 Task: Create a due date automation trigger when advanced on, on the tuesday of the week before a card is due add content with a description not starting with resume at 11:00 AM.
Action: Mouse moved to (1095, 86)
Screenshot: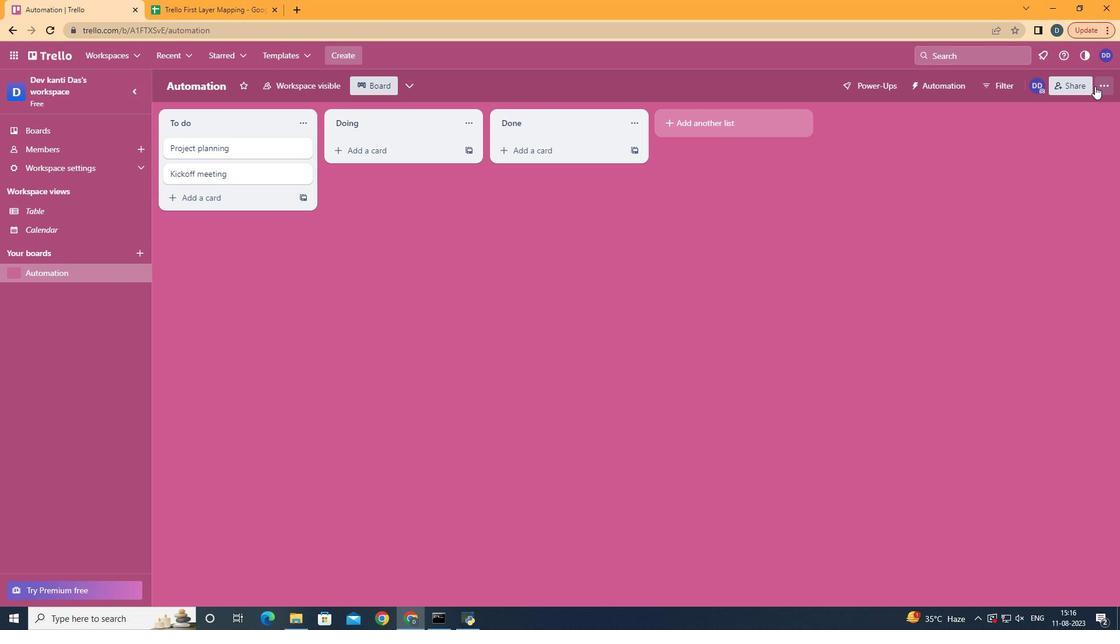 
Action: Mouse pressed left at (1095, 86)
Screenshot: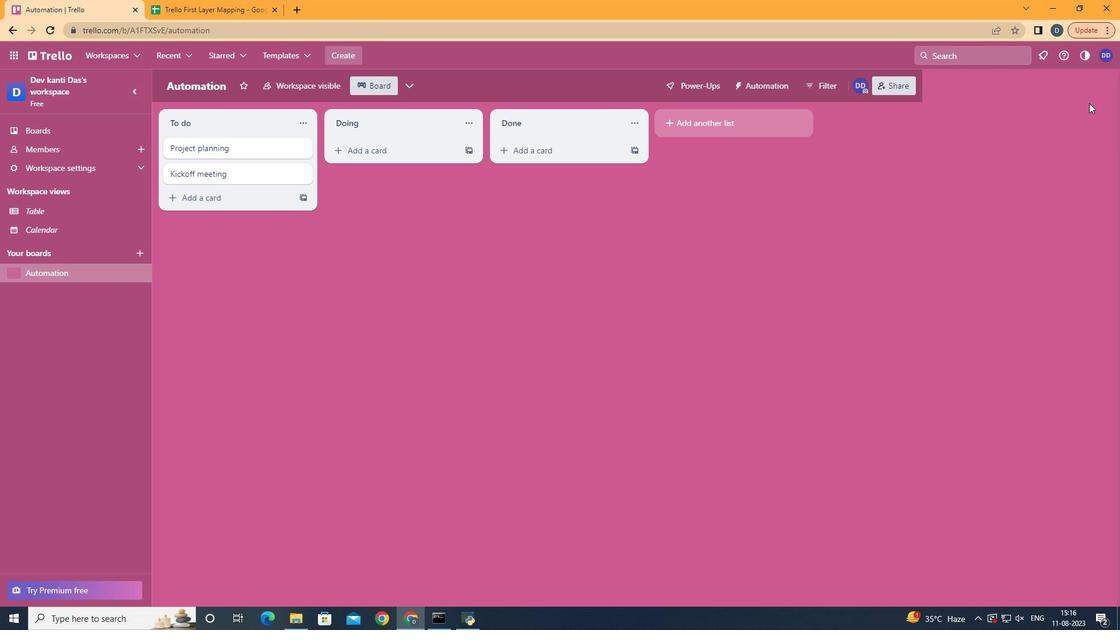 
Action: Mouse moved to (1031, 243)
Screenshot: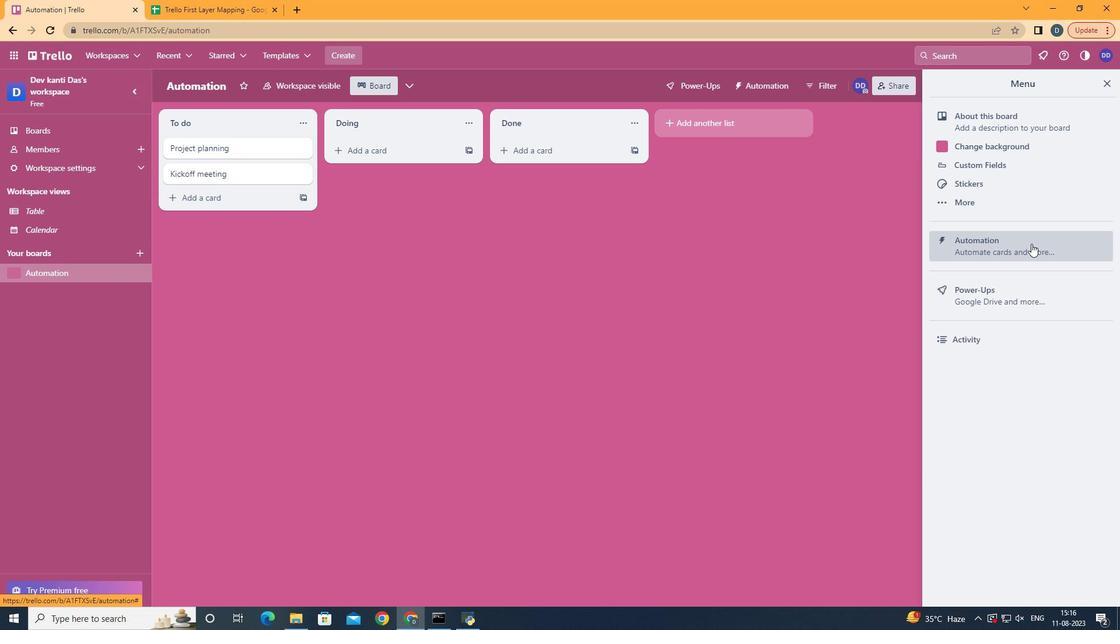 
Action: Mouse pressed left at (1031, 243)
Screenshot: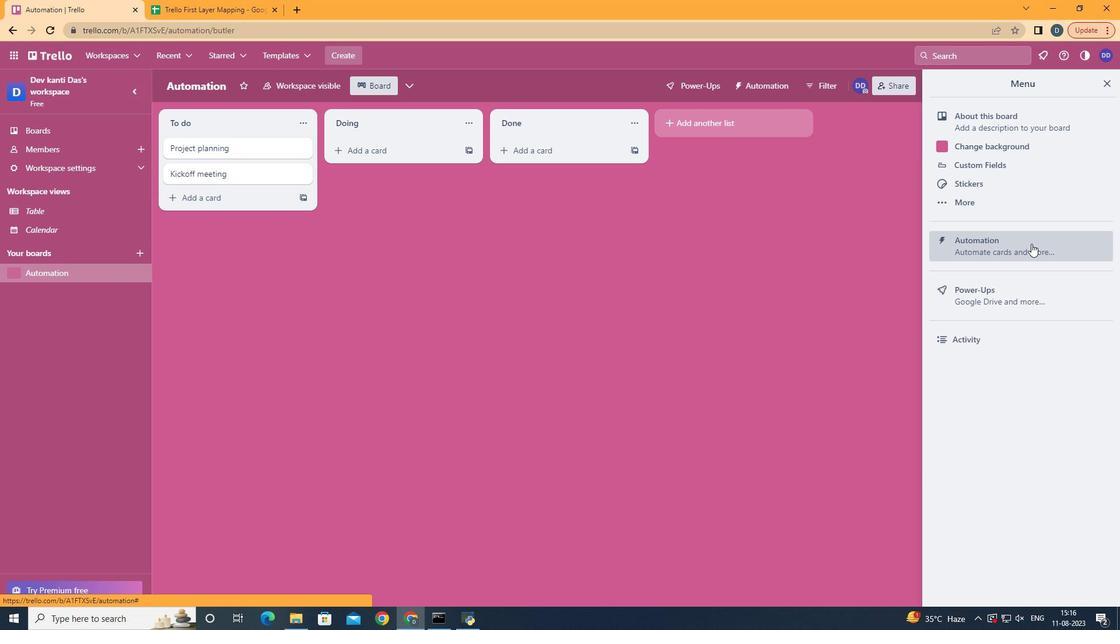 
Action: Mouse moved to (207, 239)
Screenshot: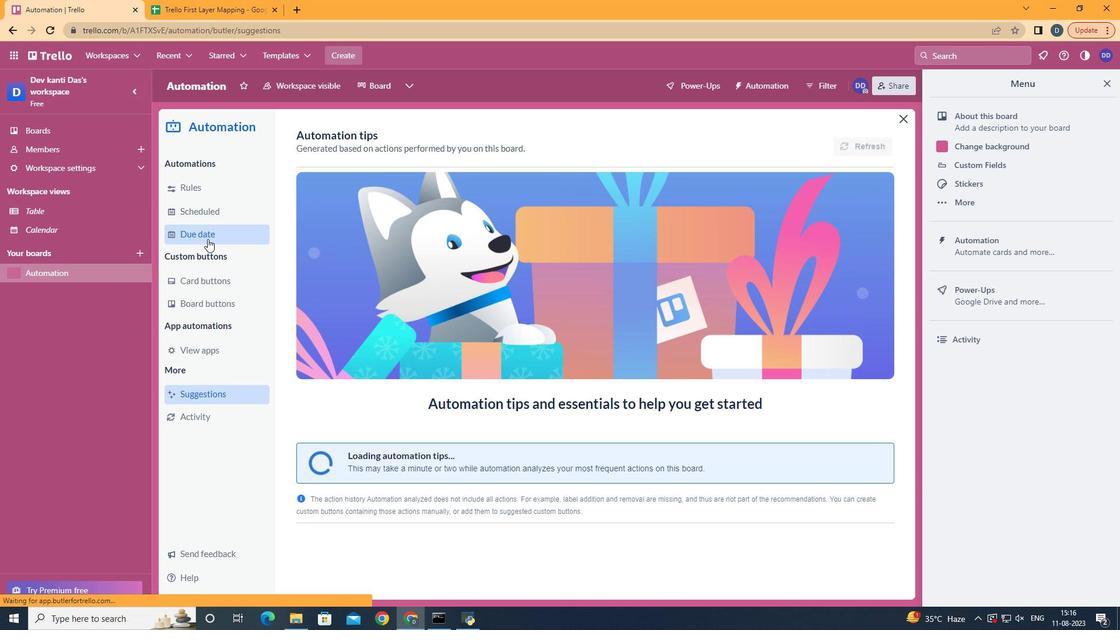 
Action: Mouse pressed left at (207, 239)
Screenshot: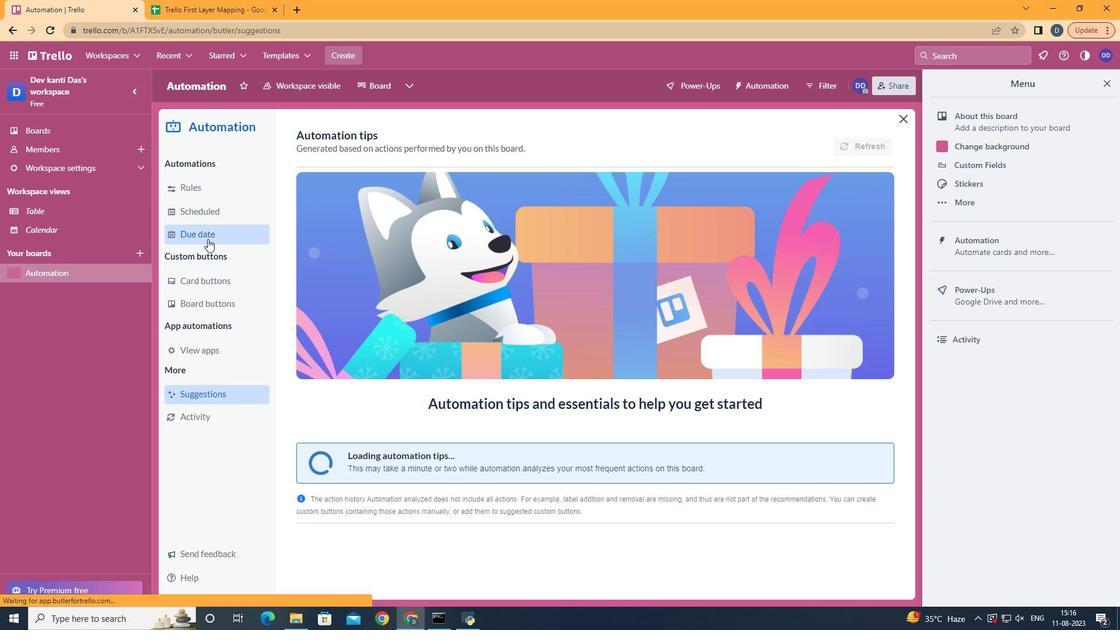 
Action: Mouse moved to (803, 142)
Screenshot: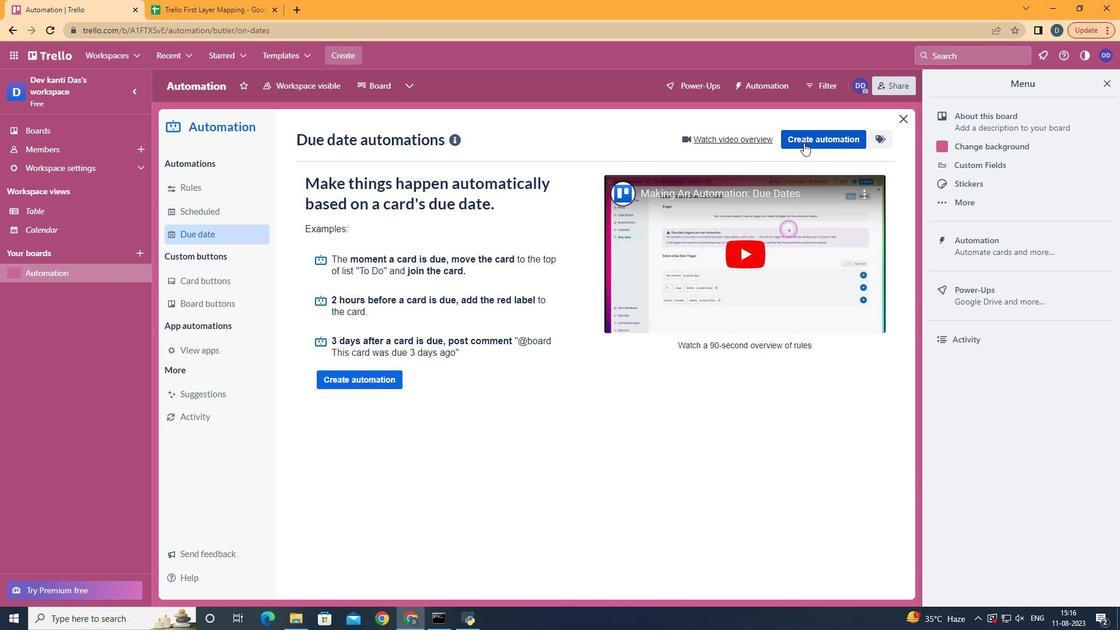 
Action: Mouse pressed left at (803, 142)
Screenshot: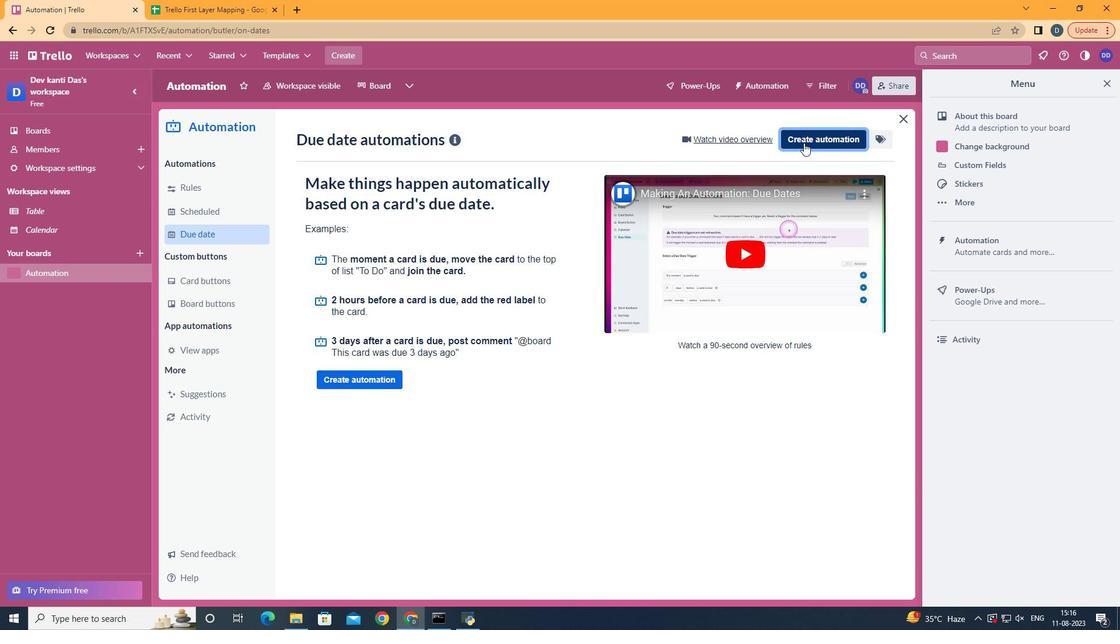 
Action: Mouse moved to (586, 257)
Screenshot: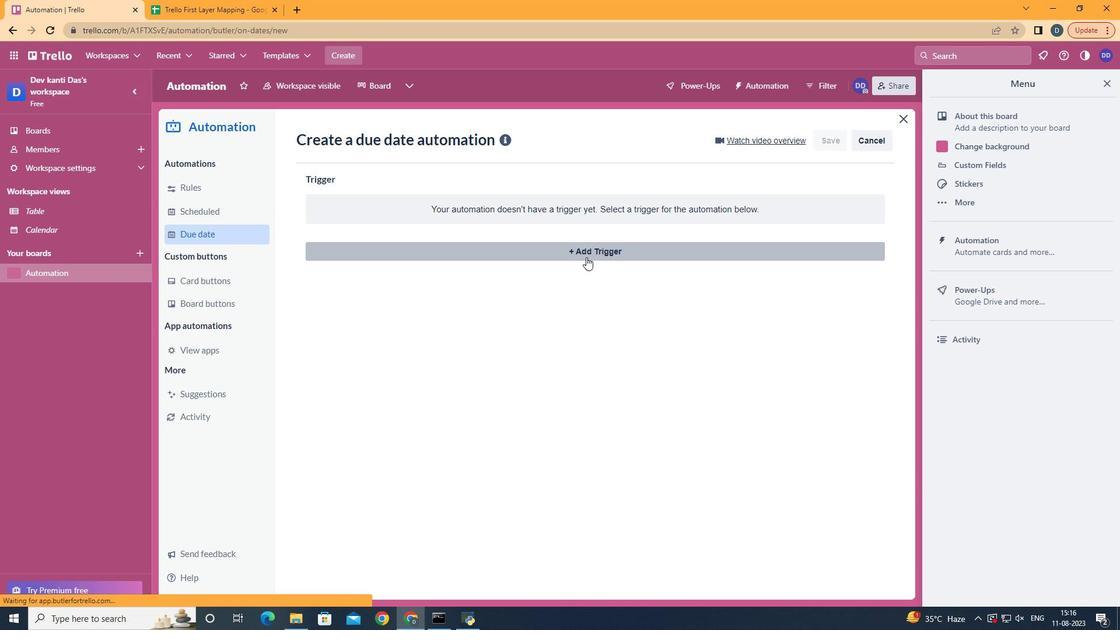 
Action: Mouse pressed left at (586, 257)
Screenshot: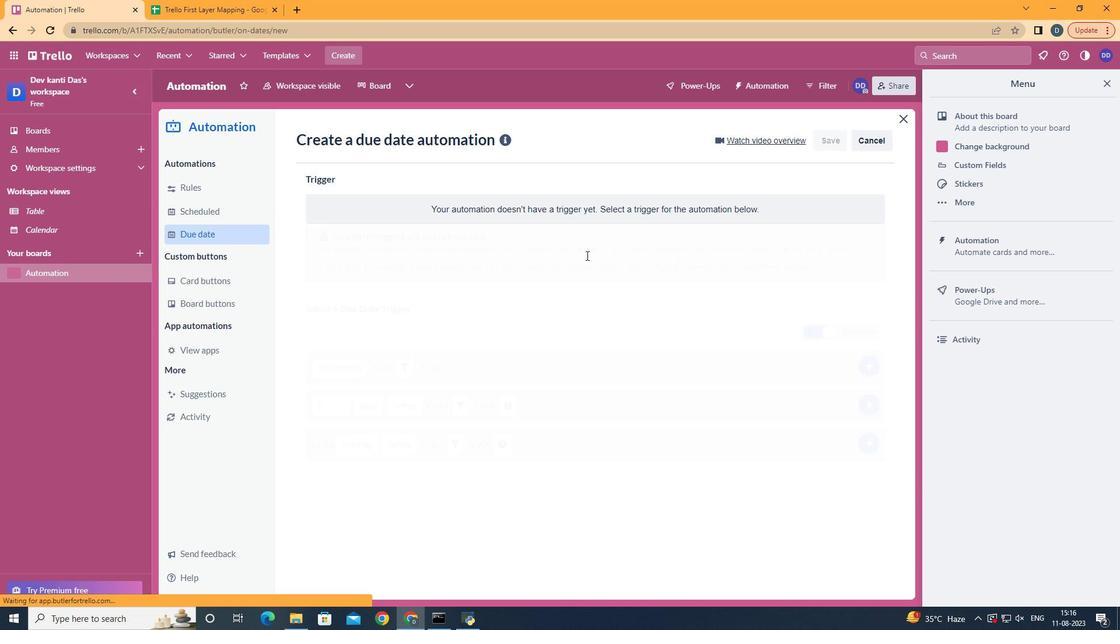
Action: Mouse moved to (389, 330)
Screenshot: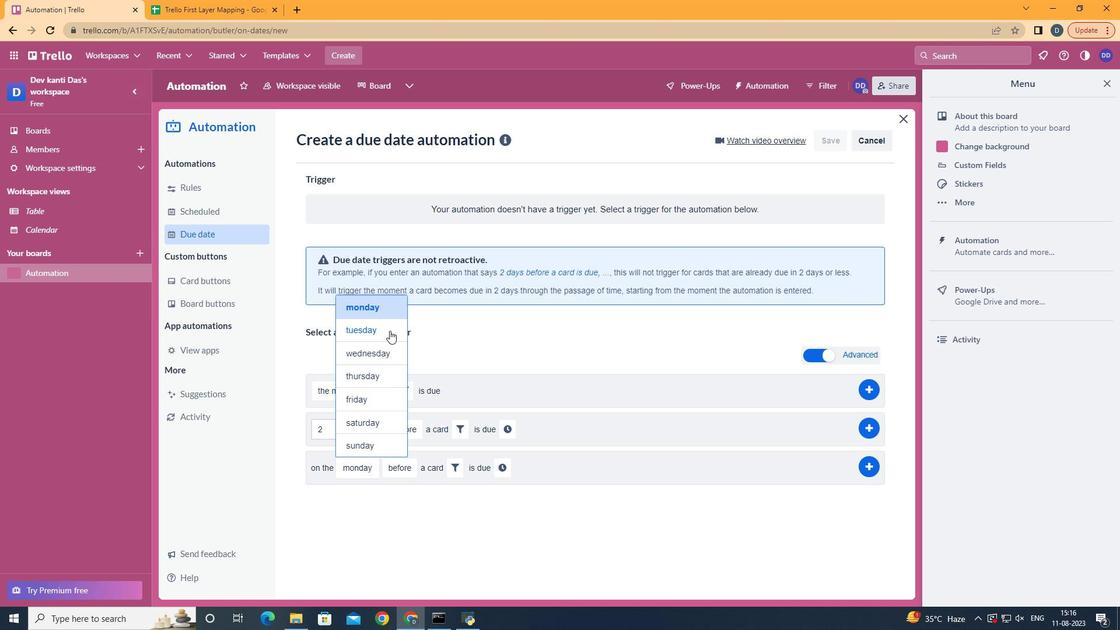 
Action: Mouse pressed left at (389, 330)
Screenshot: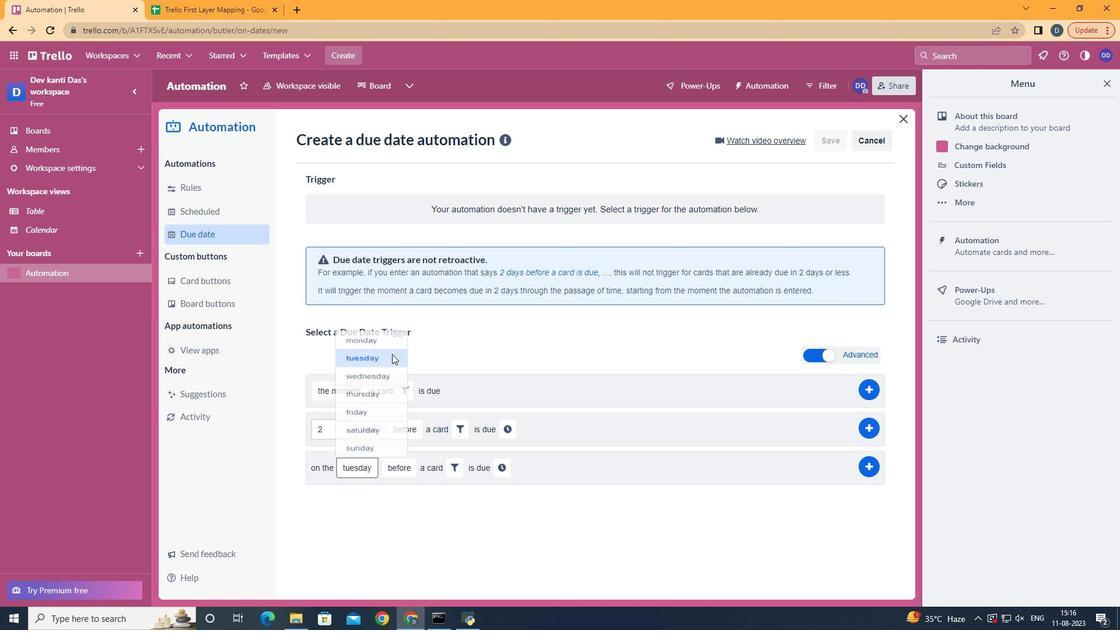 
Action: Mouse moved to (419, 563)
Screenshot: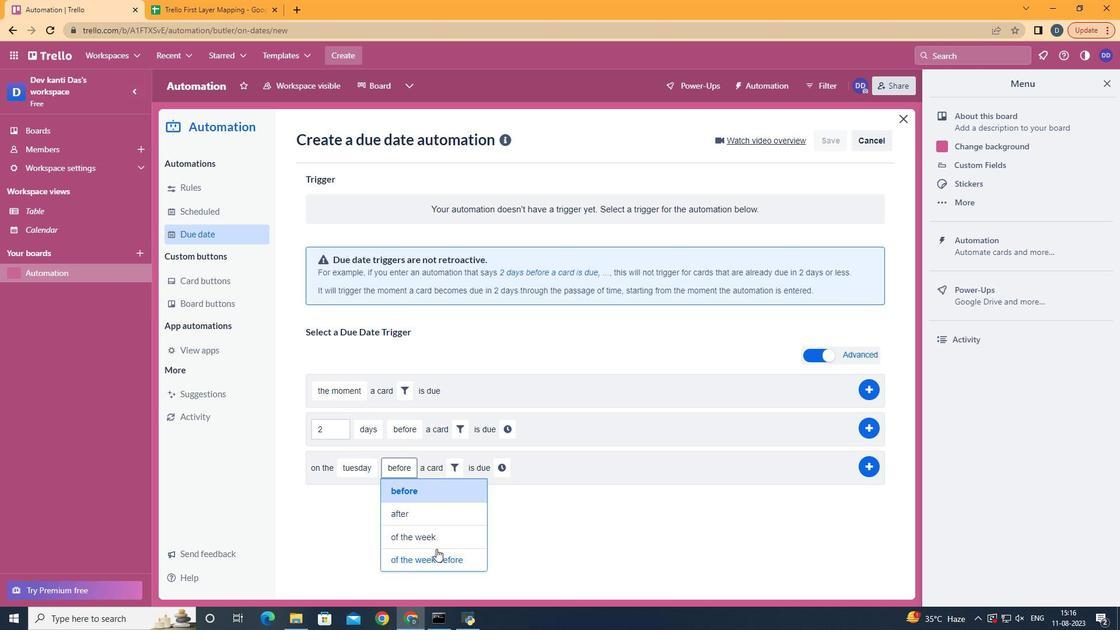 
Action: Mouse pressed left at (419, 563)
Screenshot: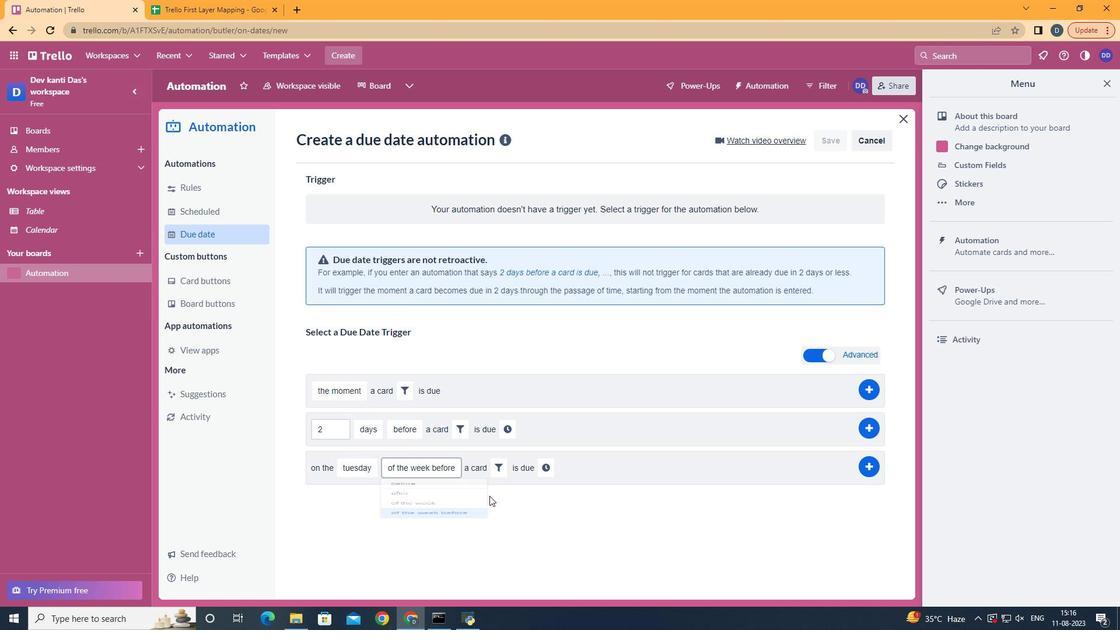 
Action: Mouse moved to (502, 471)
Screenshot: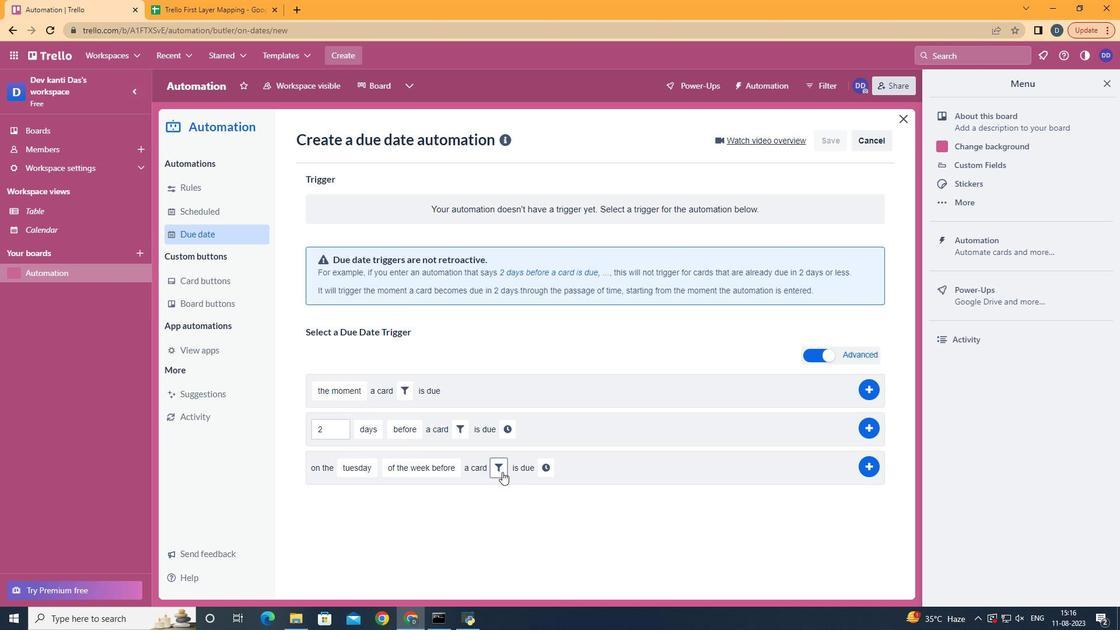 
Action: Mouse pressed left at (502, 471)
Screenshot: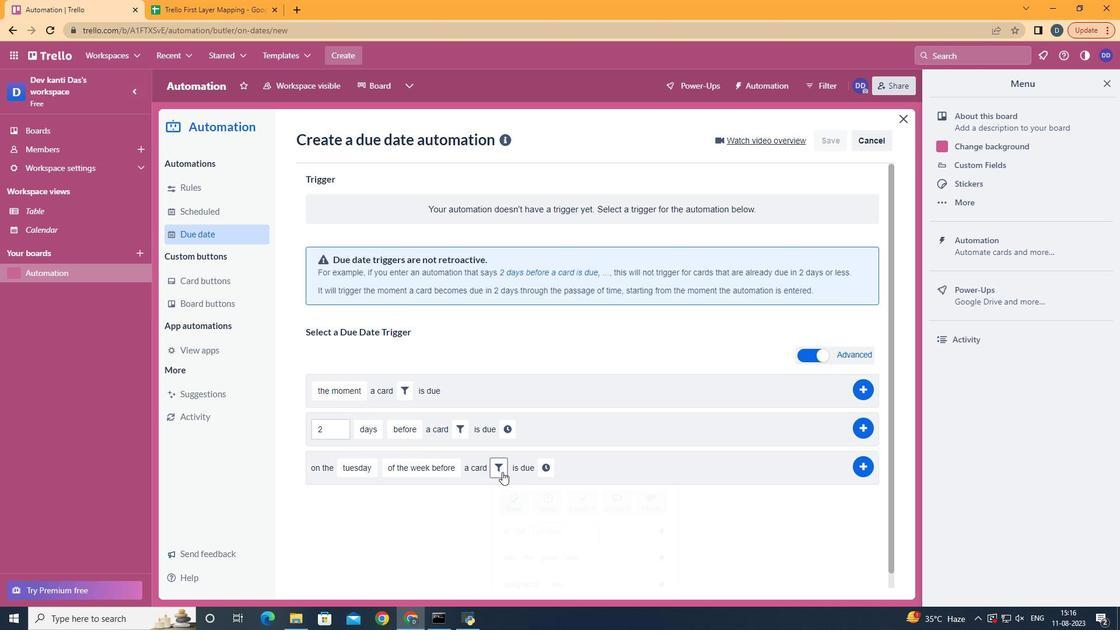 
Action: Mouse moved to (645, 504)
Screenshot: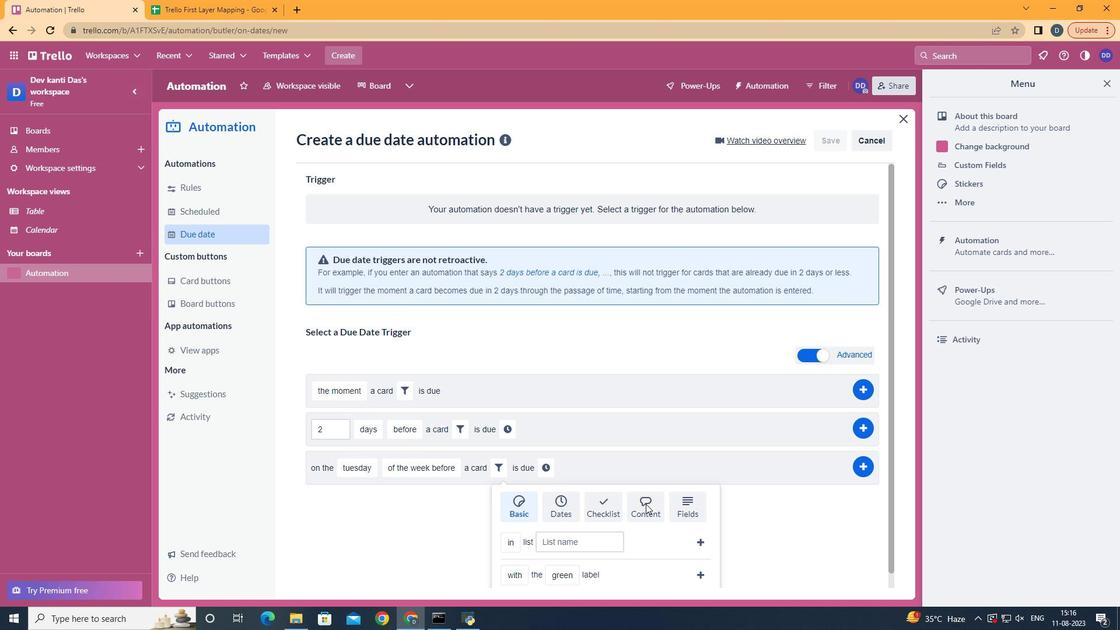 
Action: Mouse pressed left at (645, 504)
Screenshot: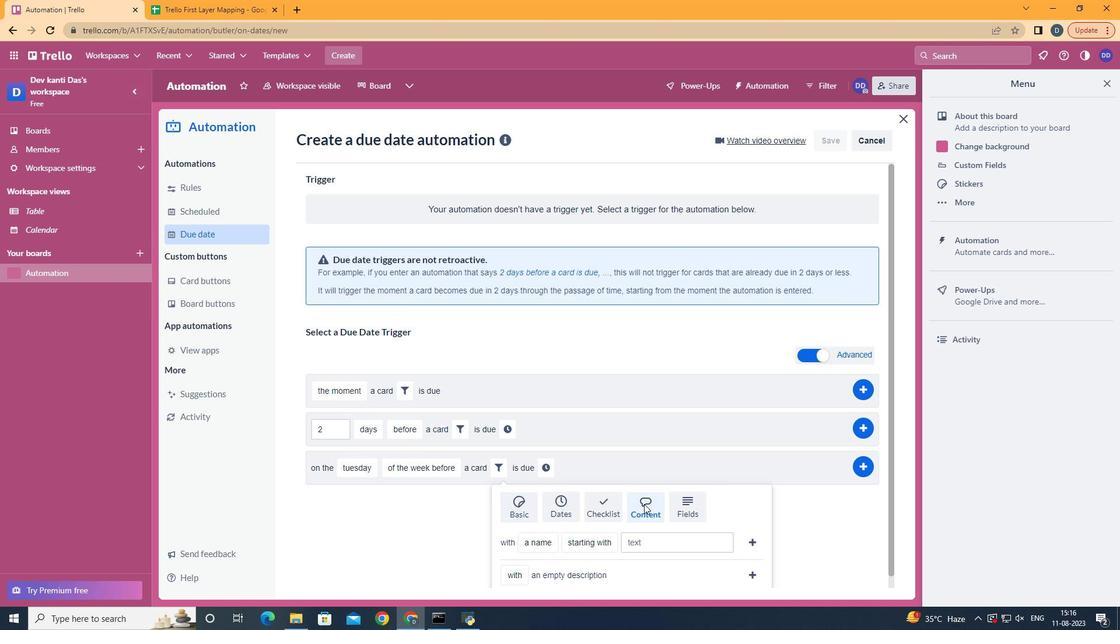 
Action: Mouse moved to (552, 495)
Screenshot: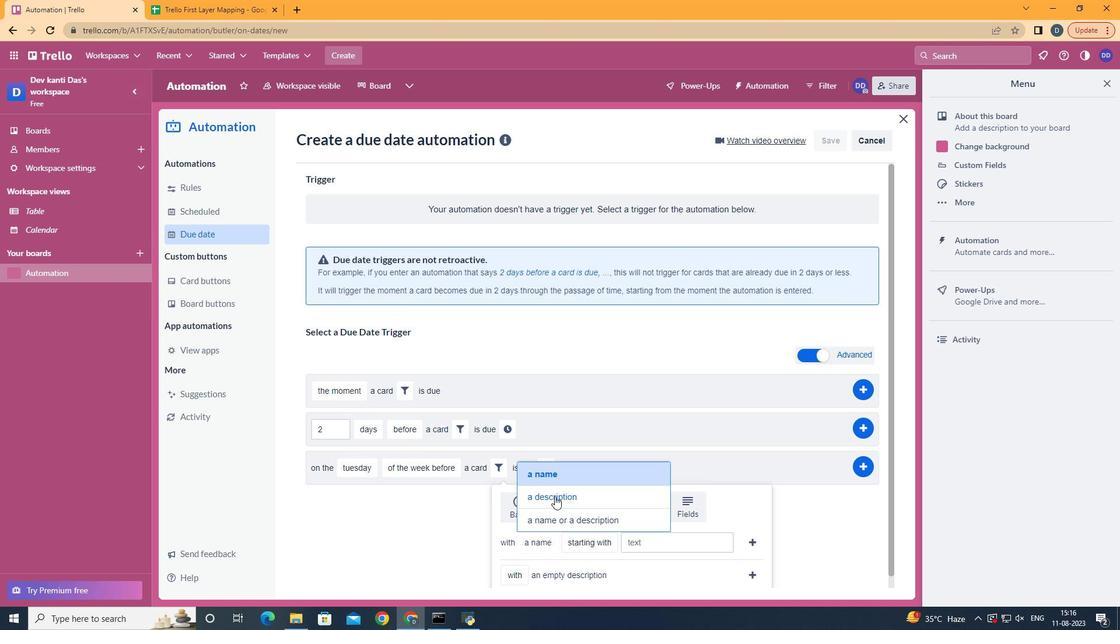 
Action: Mouse pressed left at (552, 495)
Screenshot: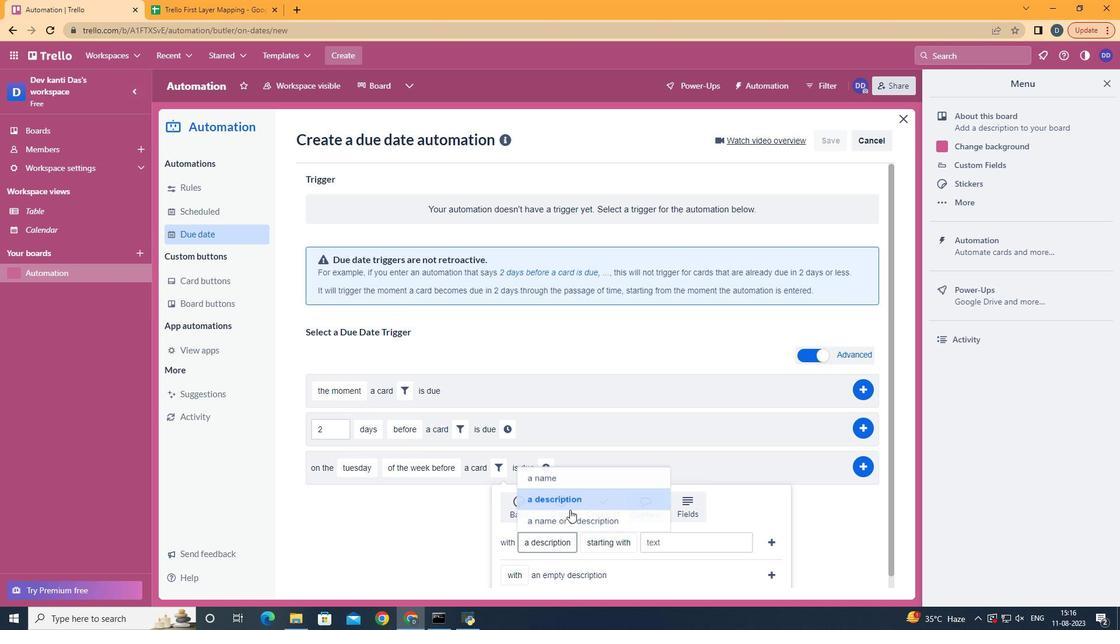 
Action: Mouse moved to (630, 475)
Screenshot: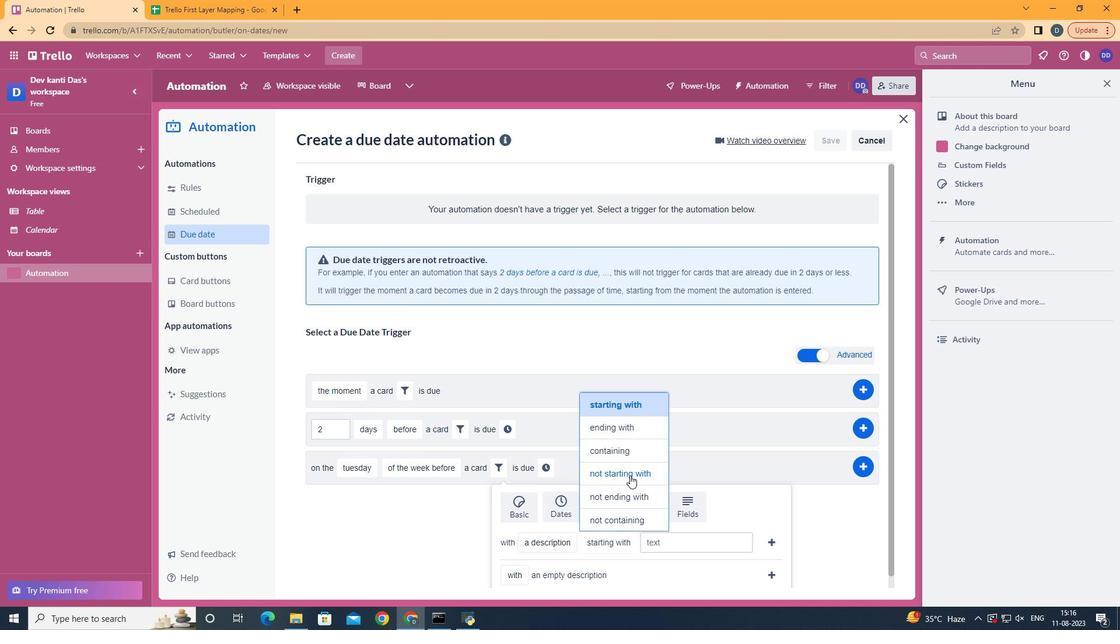 
Action: Mouse pressed left at (630, 475)
Screenshot: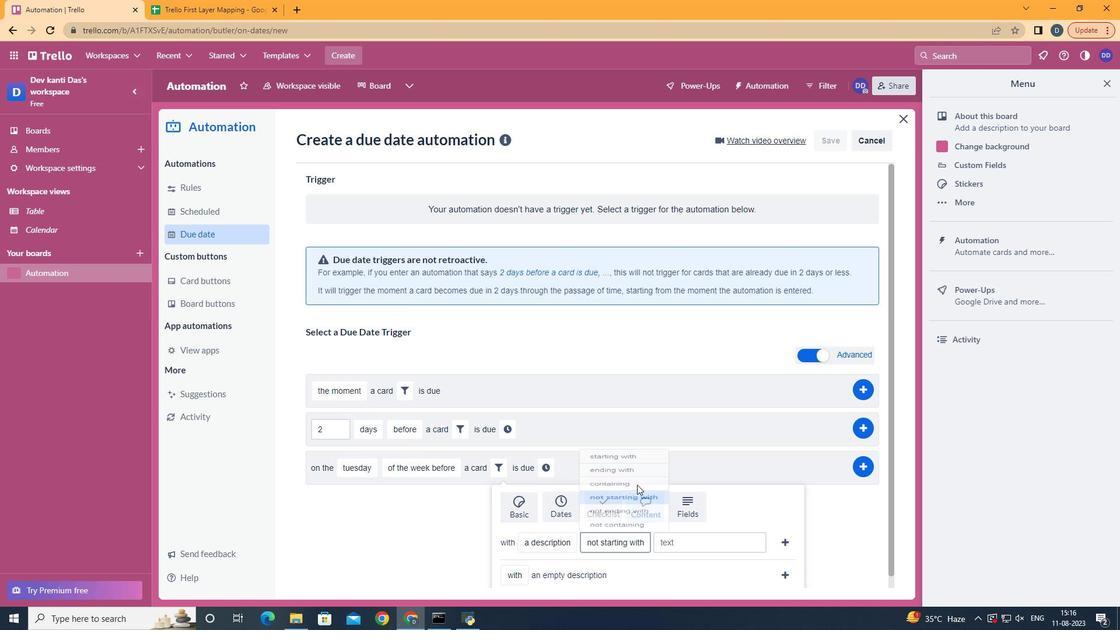 
Action: Mouse moved to (675, 541)
Screenshot: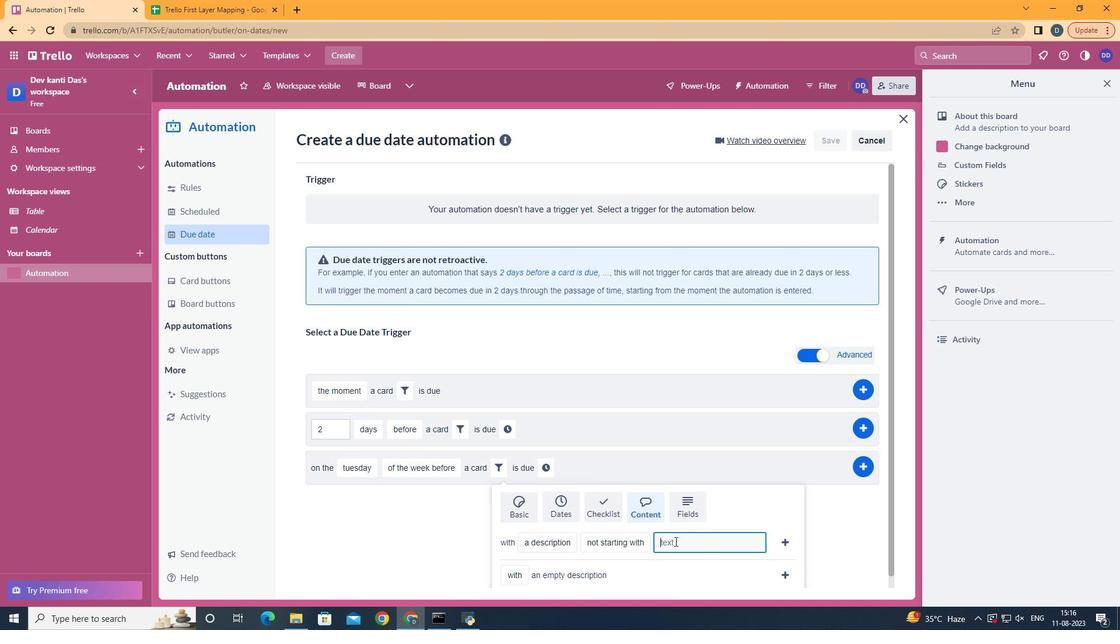 
Action: Mouse pressed left at (675, 541)
Screenshot: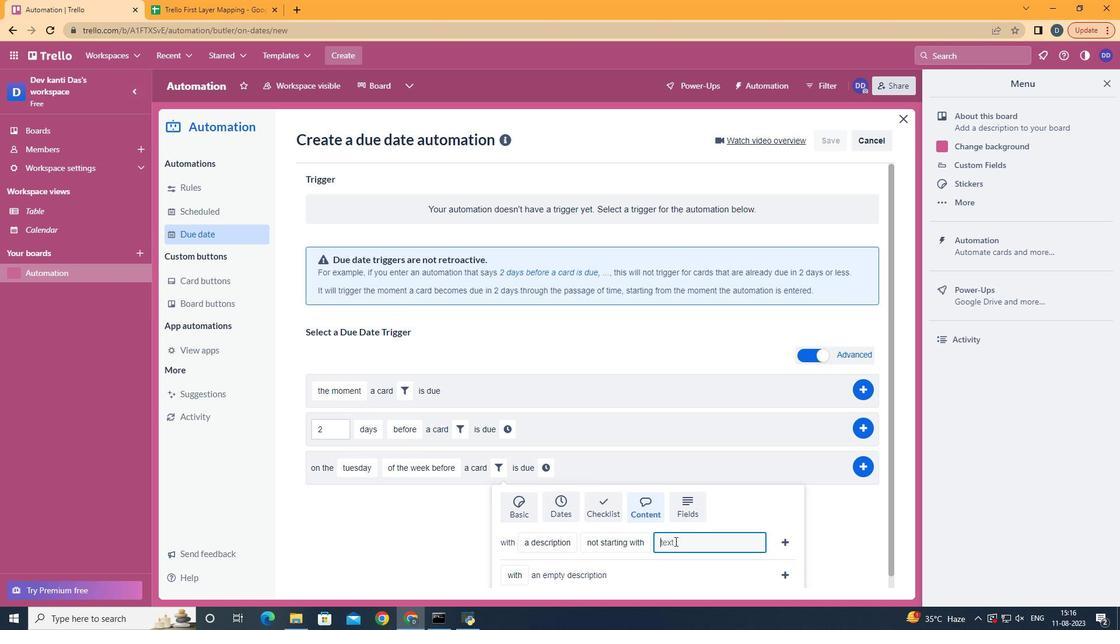 
Action: Key pressed resume
Screenshot: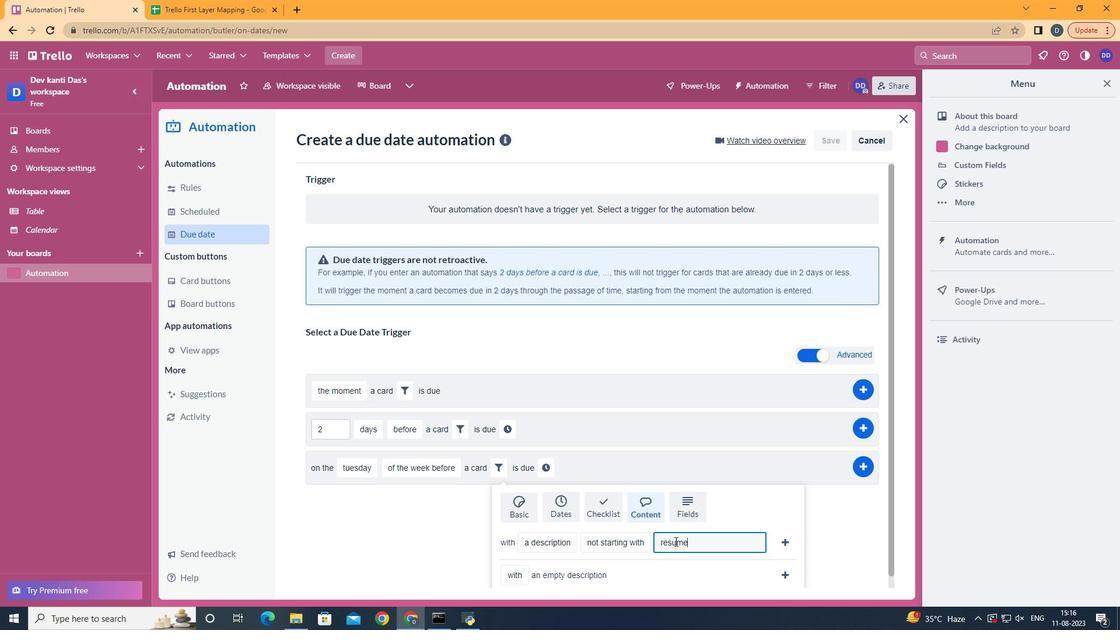 
Action: Mouse moved to (789, 537)
Screenshot: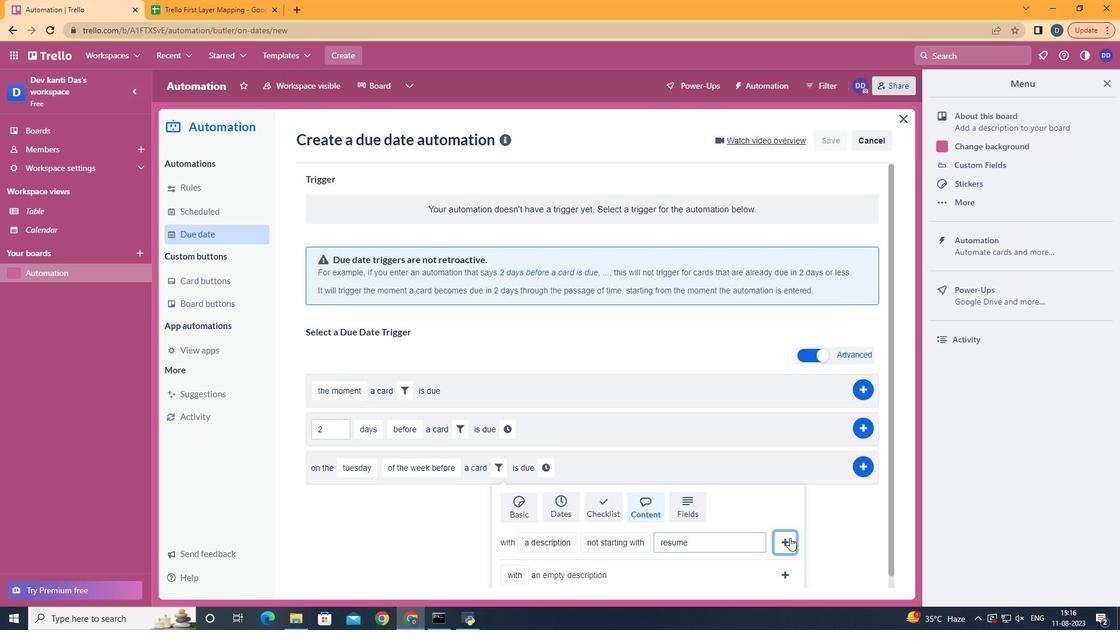 
Action: Mouse pressed left at (789, 537)
Screenshot: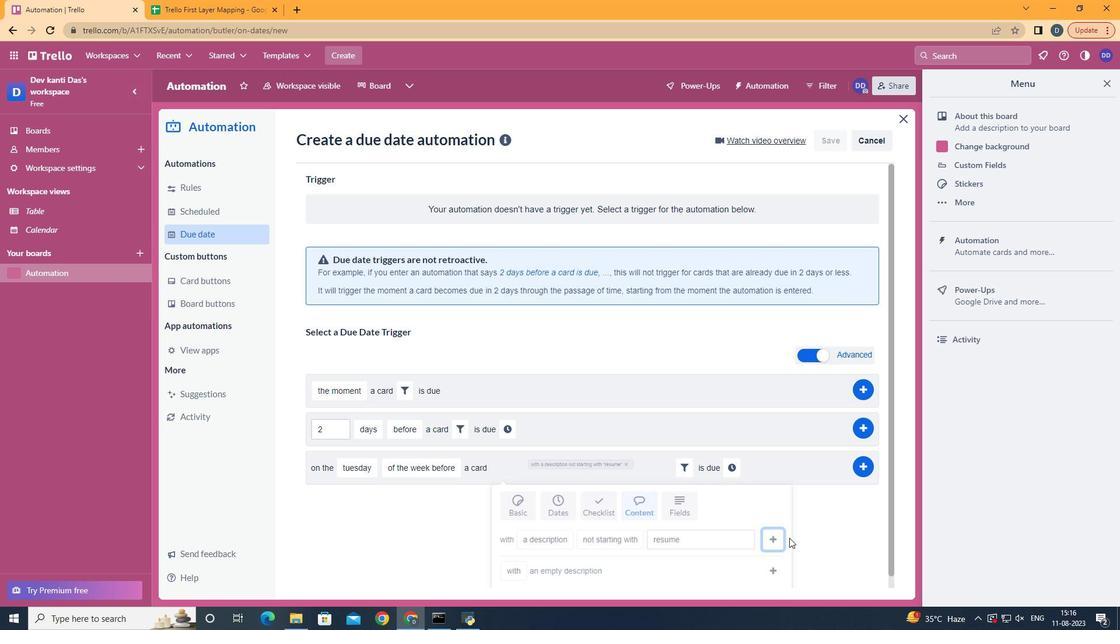 
Action: Mouse moved to (738, 469)
Screenshot: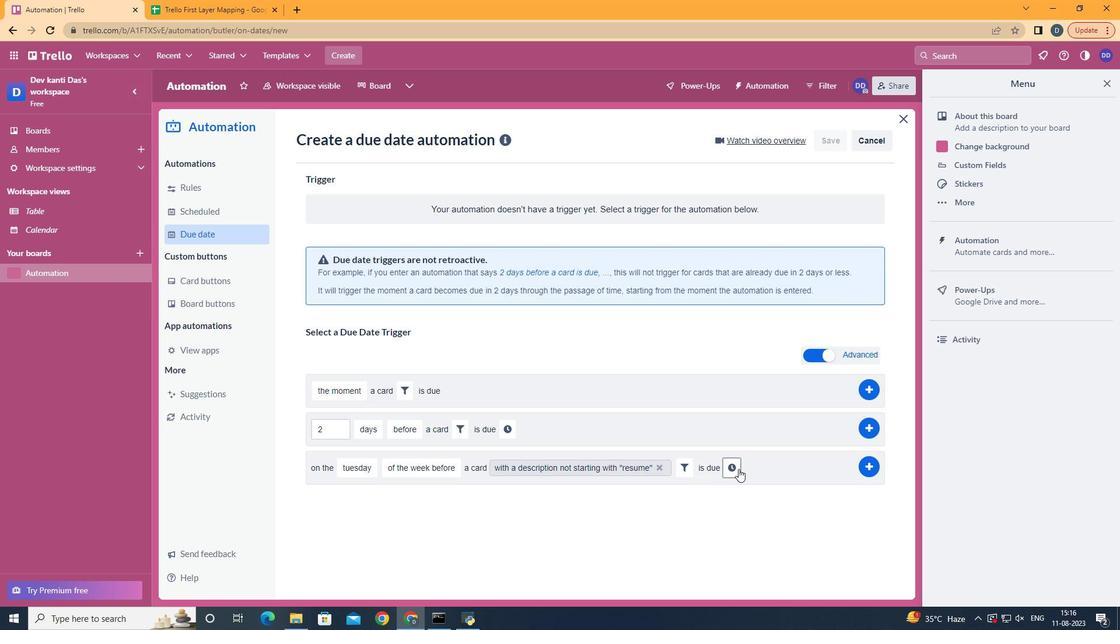 
Action: Mouse pressed left at (738, 469)
Screenshot: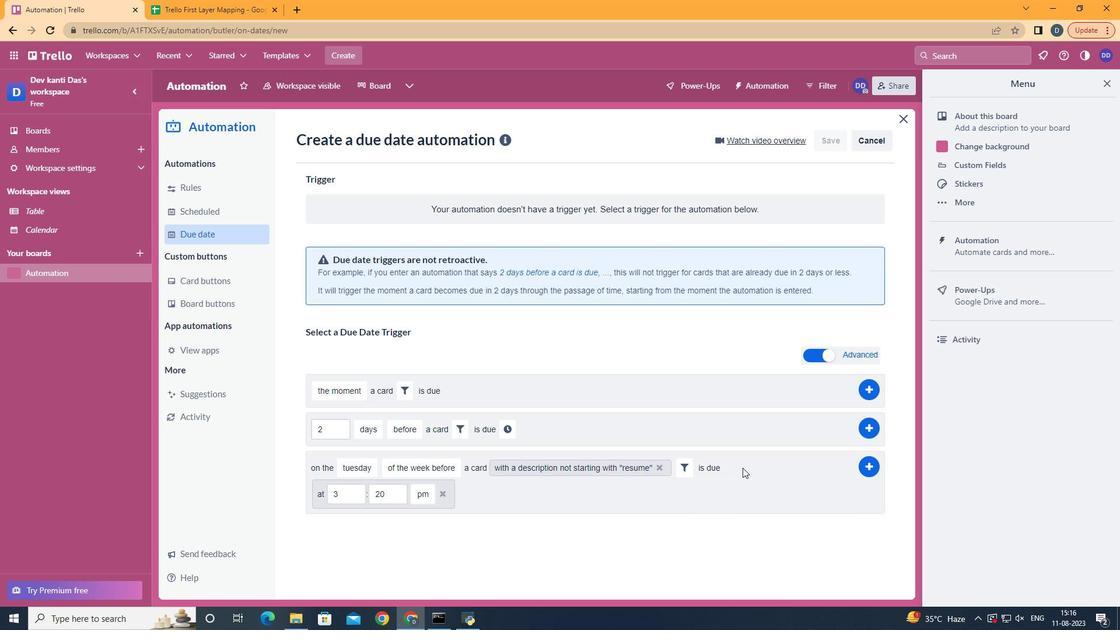 
Action: Mouse moved to (349, 494)
Screenshot: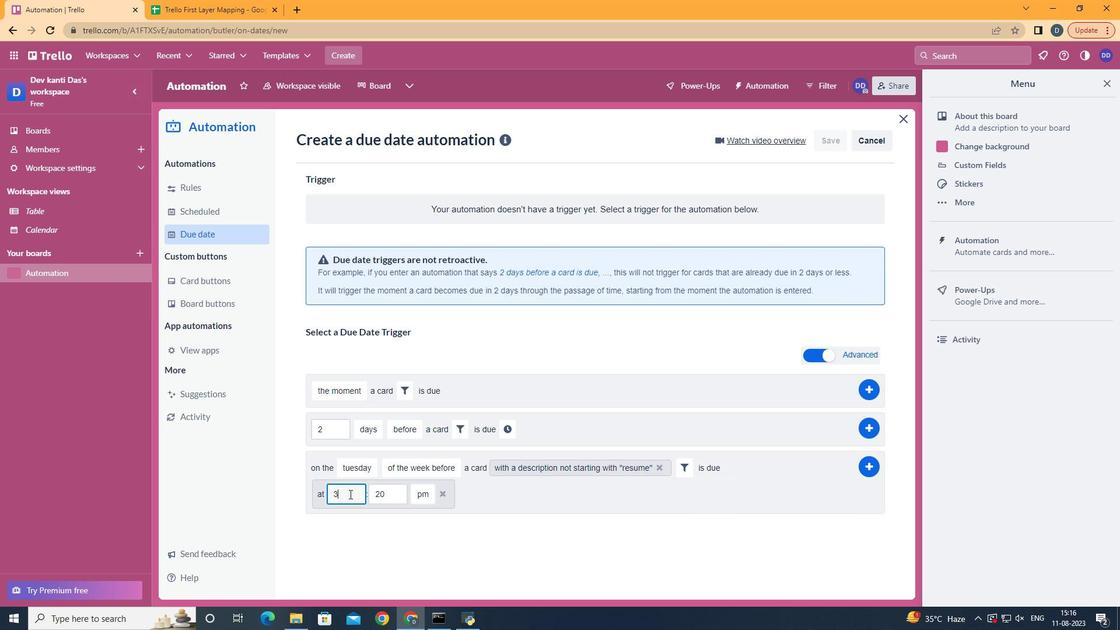 
Action: Mouse pressed left at (349, 494)
Screenshot: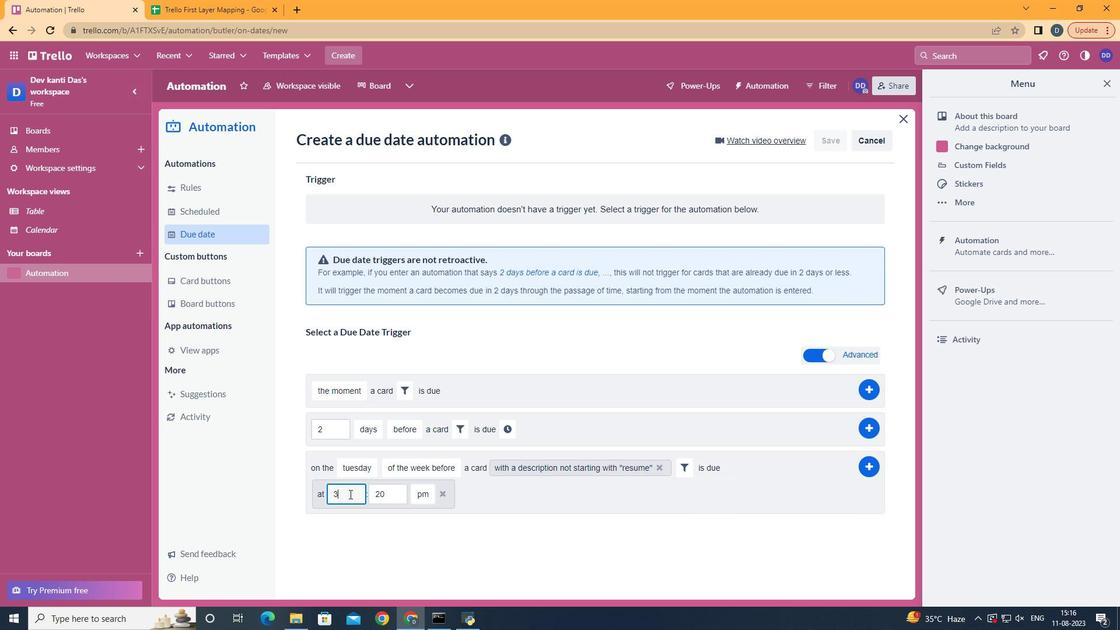 
Action: Key pressed <Key.backspace>11
Screenshot: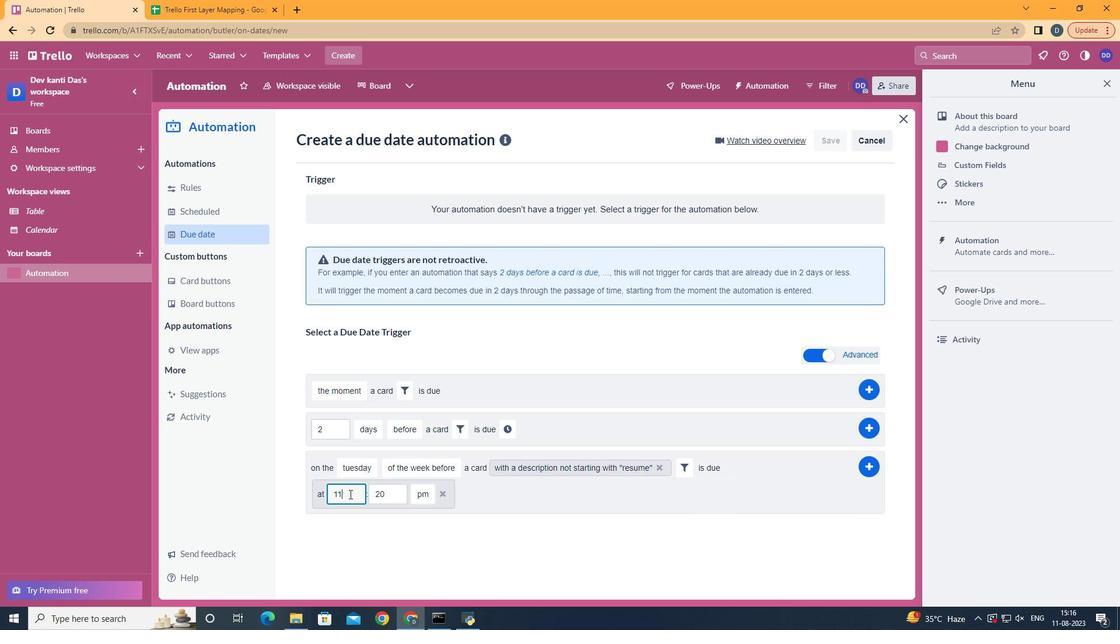
Action: Mouse moved to (392, 494)
Screenshot: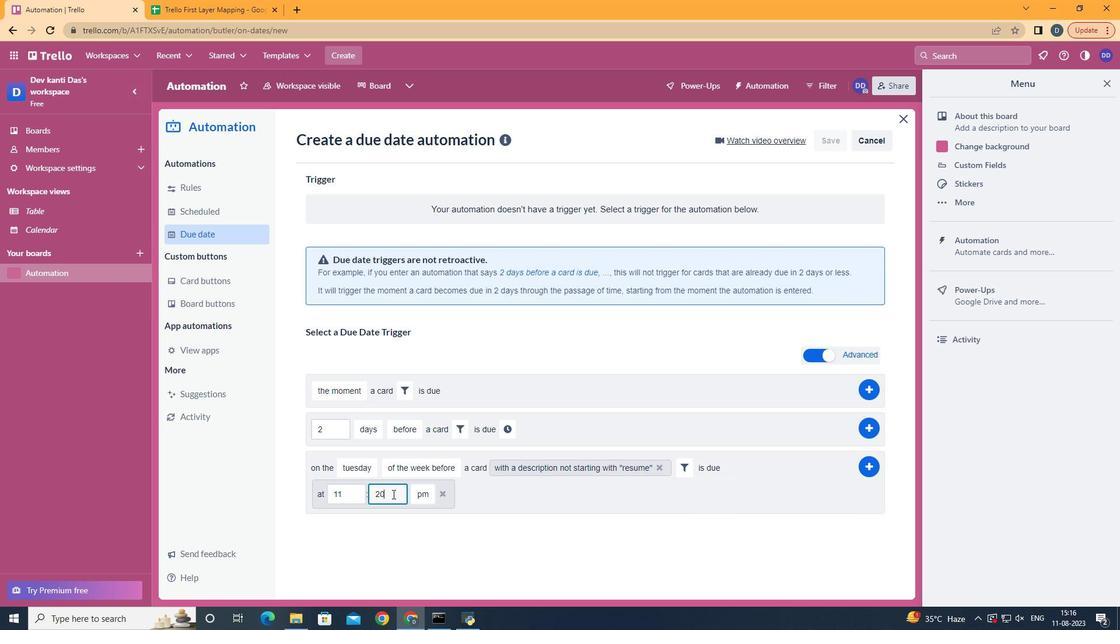 
Action: Mouse pressed left at (392, 494)
Screenshot: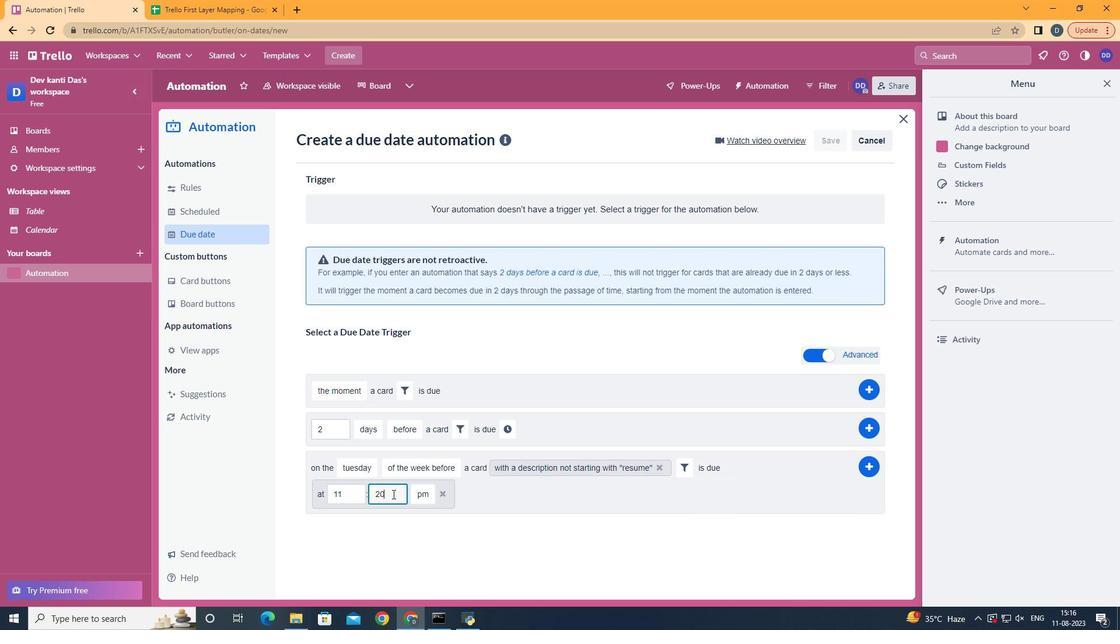 
Action: Key pressed <Key.backspace><Key.backspace>00
Screenshot: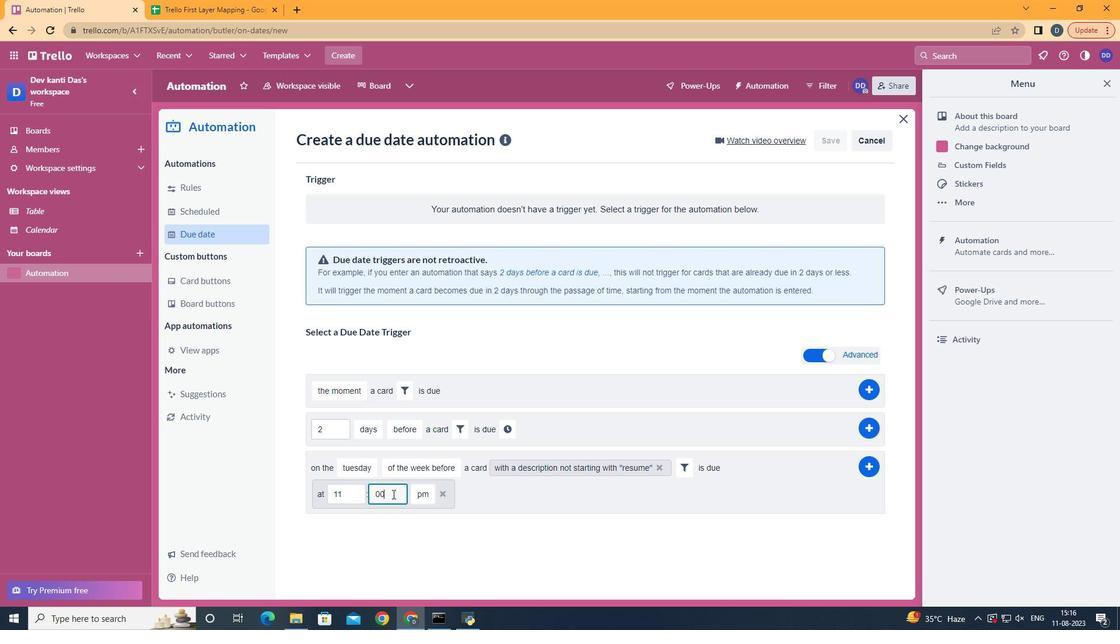 
Action: Mouse moved to (426, 512)
Screenshot: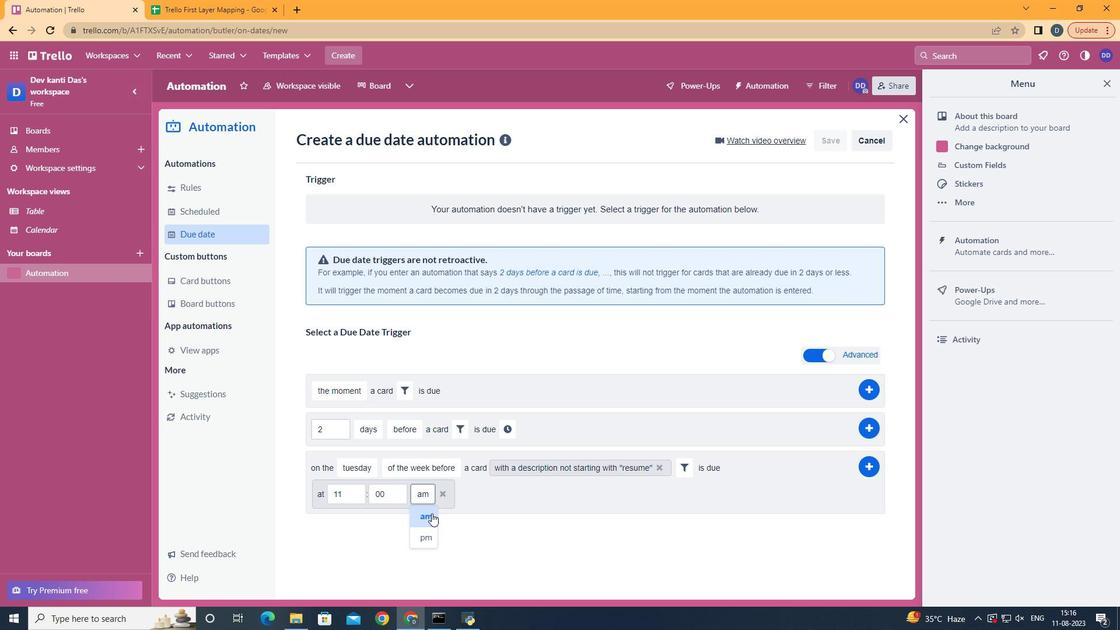 
Action: Mouse pressed left at (426, 512)
Screenshot: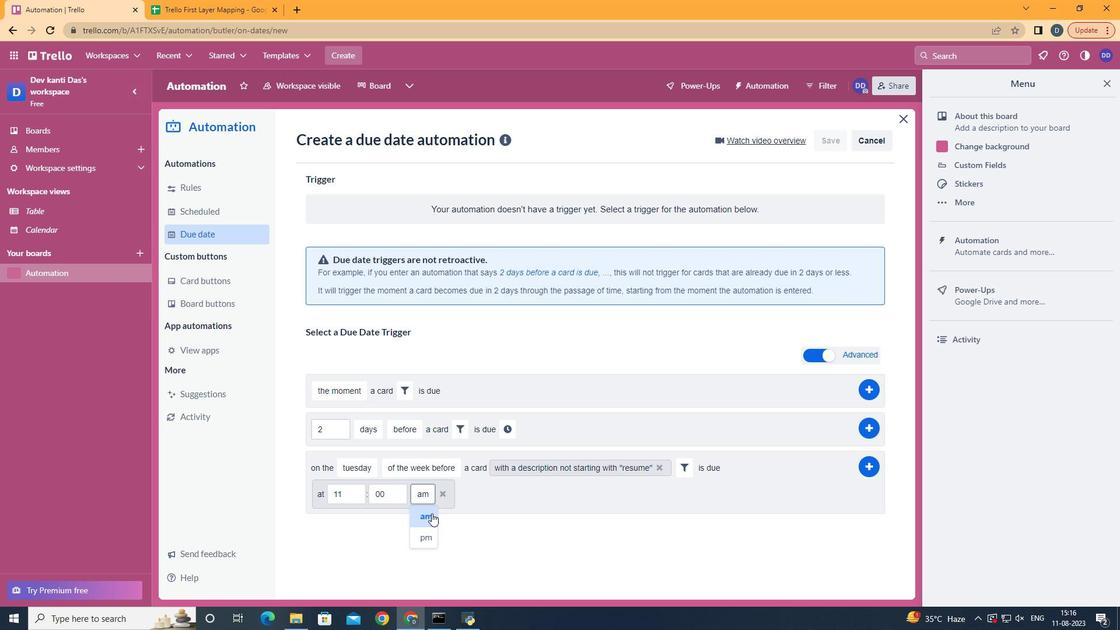 
Action: Mouse moved to (865, 466)
Screenshot: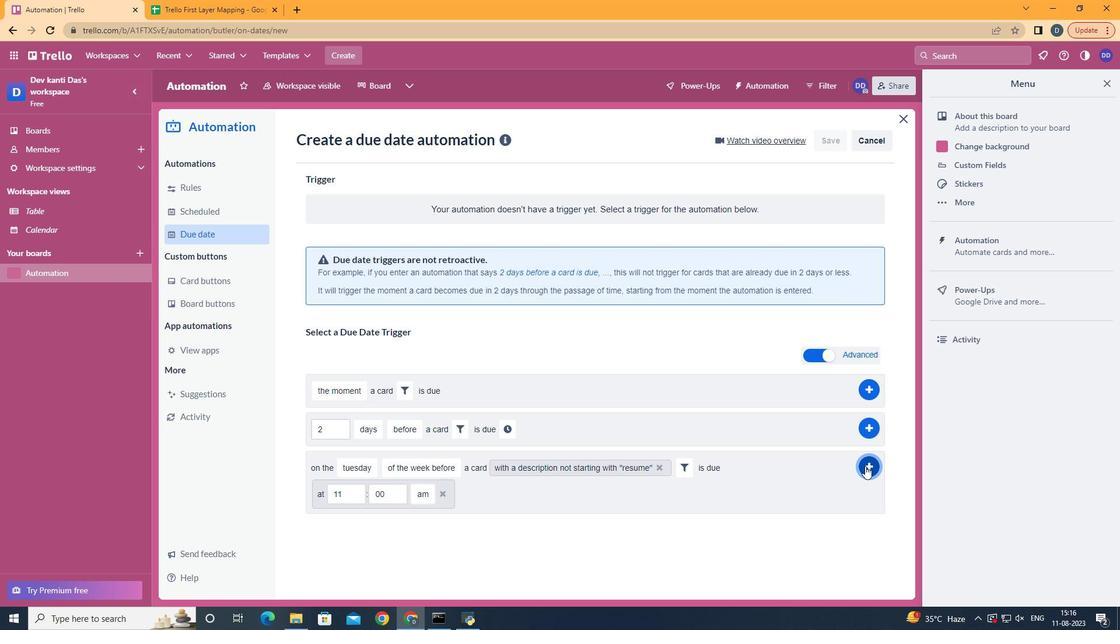 
Action: Mouse pressed left at (865, 466)
Screenshot: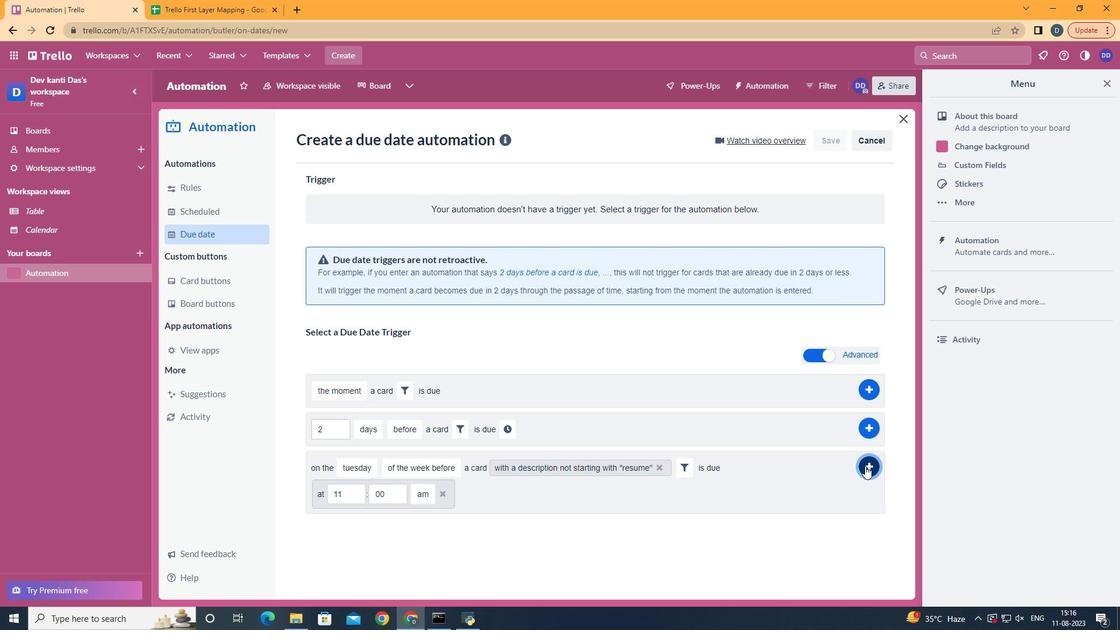 
